Task: Filter companies with 10,001+ employees.
Action: Mouse moved to (370, 93)
Screenshot: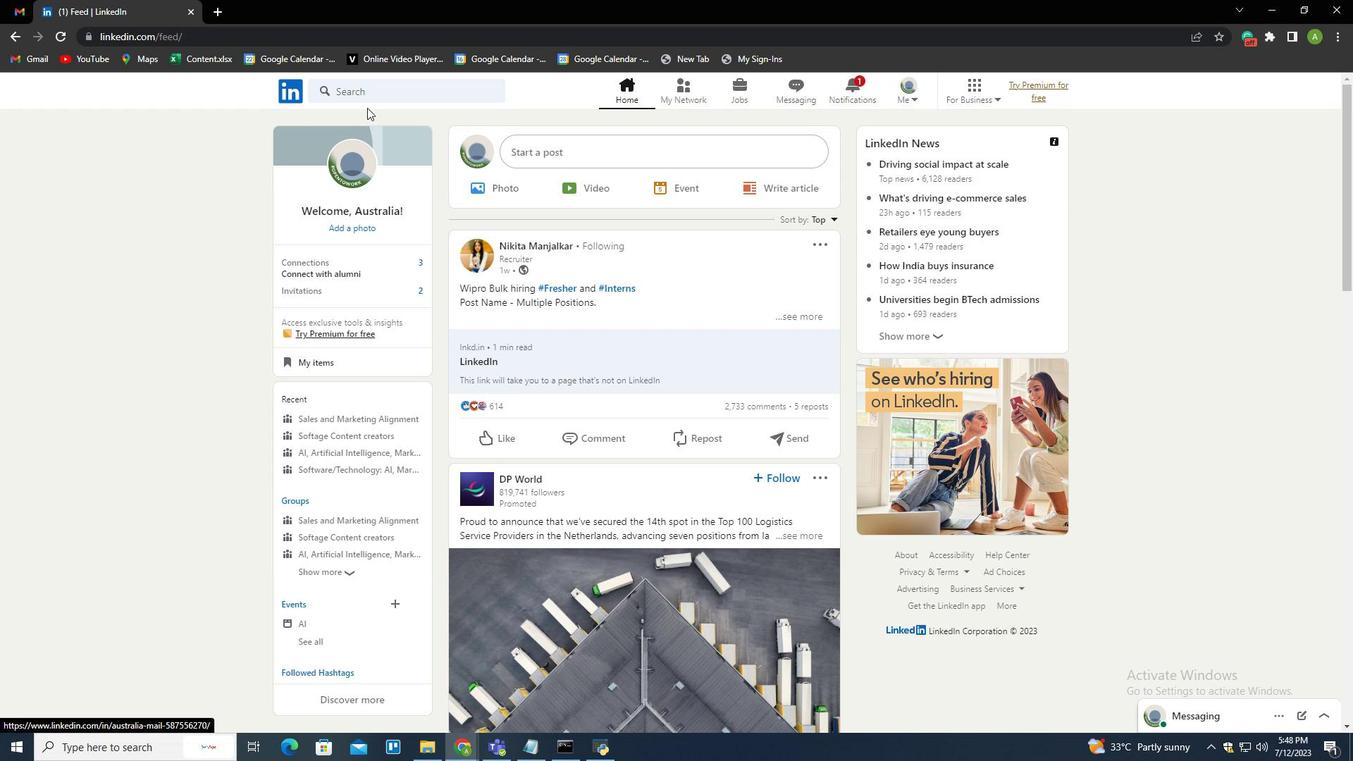 
Action: Mouse pressed left at (370, 93)
Screenshot: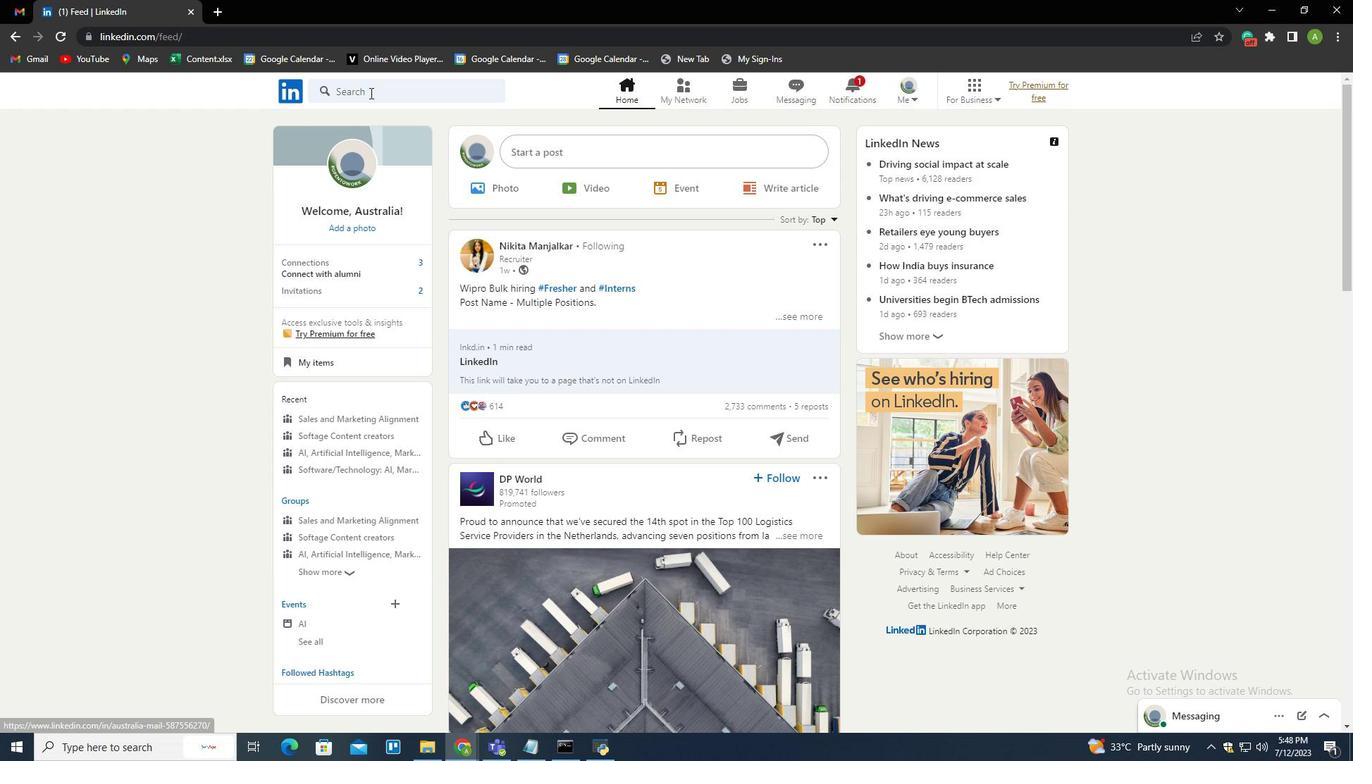 
Action: Mouse moved to (363, 214)
Screenshot: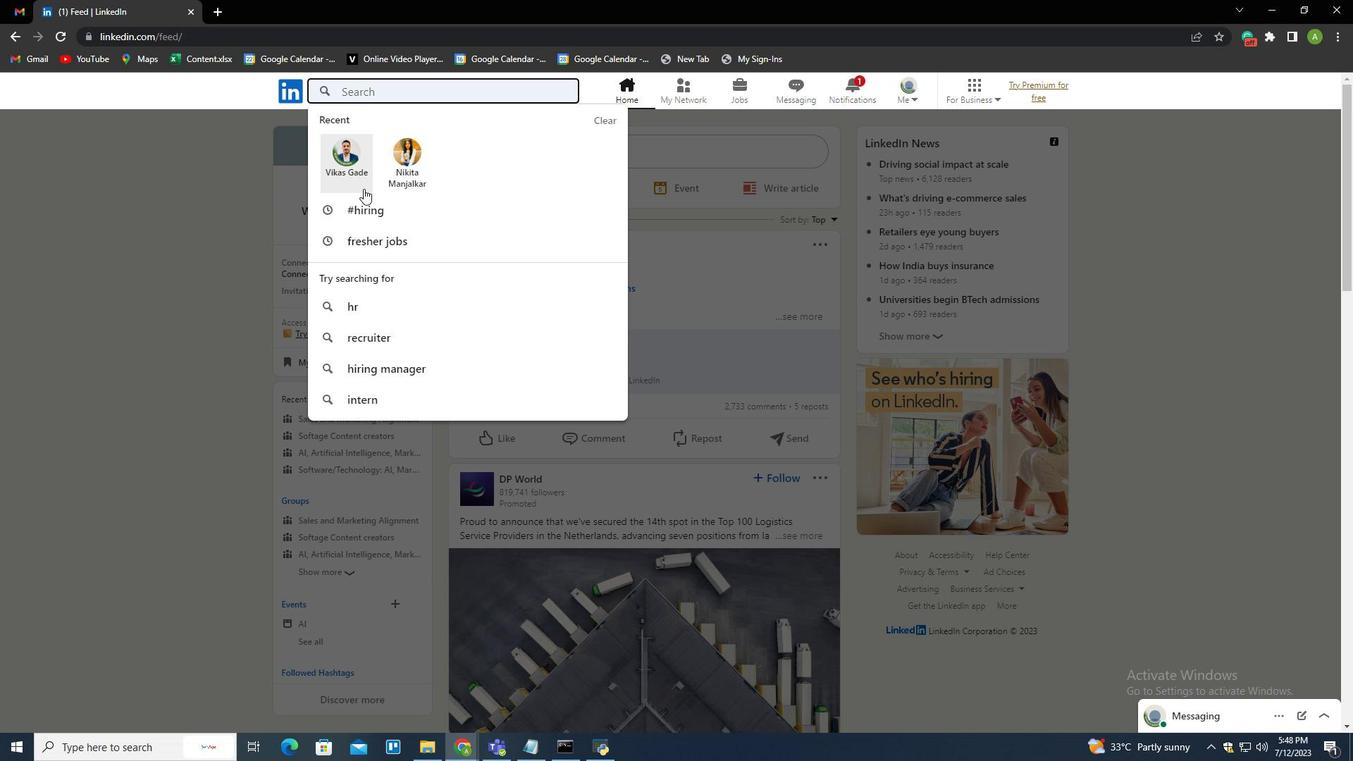 
Action: Mouse pressed left at (363, 214)
Screenshot: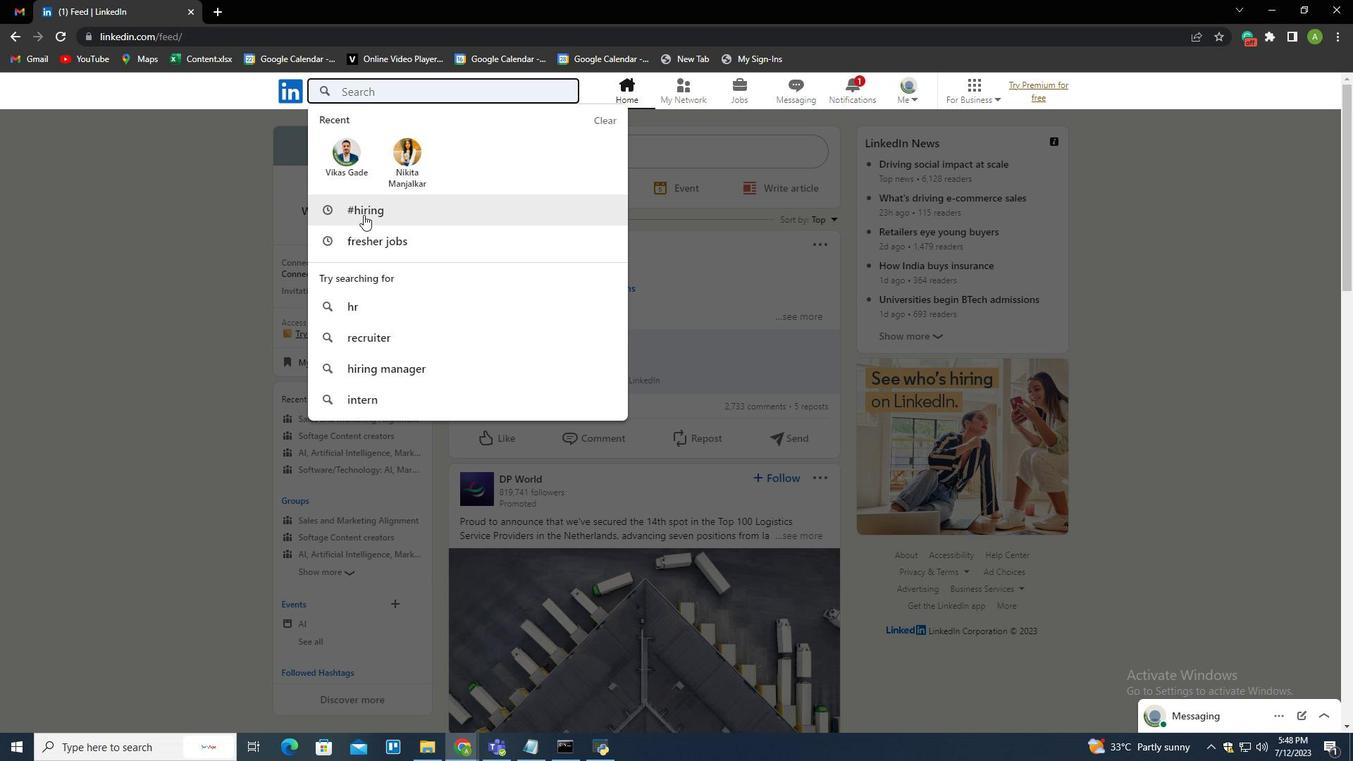 
Action: Mouse moved to (422, 126)
Screenshot: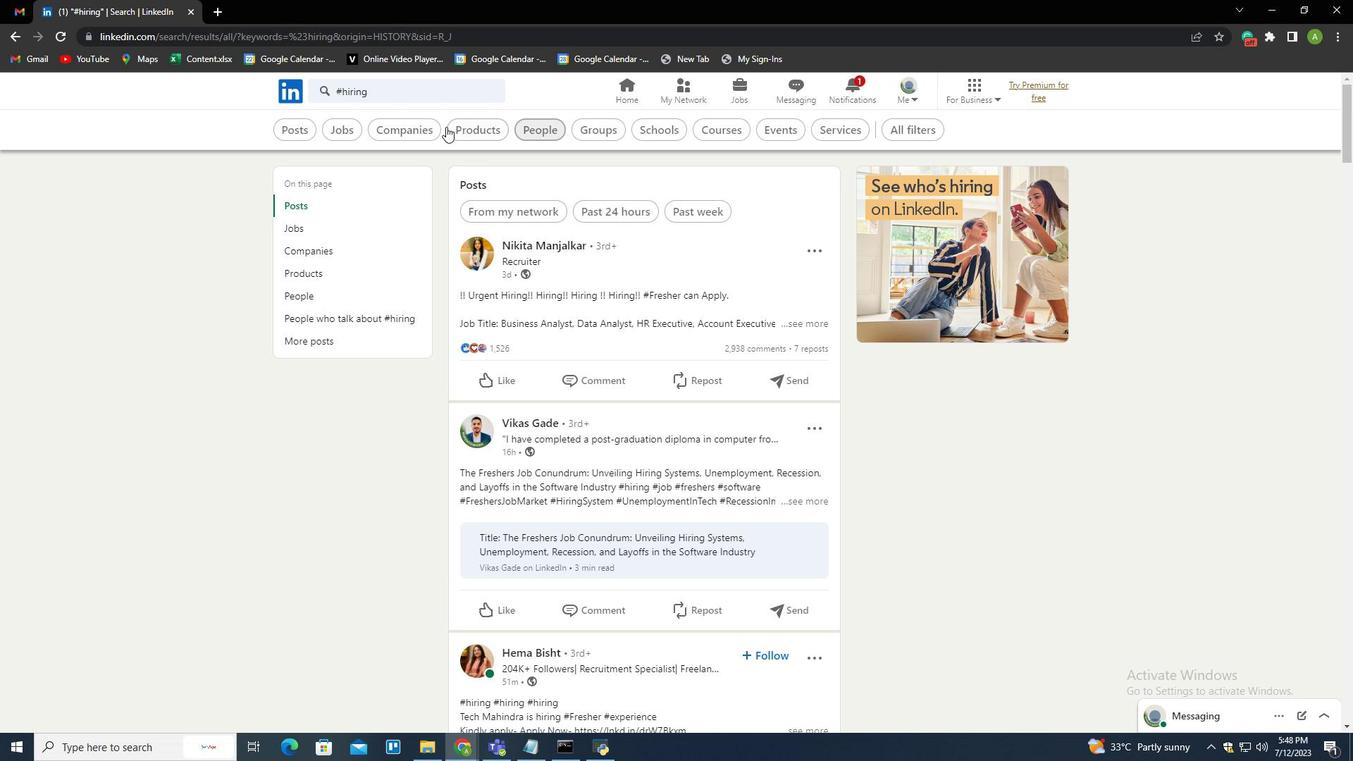 
Action: Mouse pressed left at (422, 126)
Screenshot: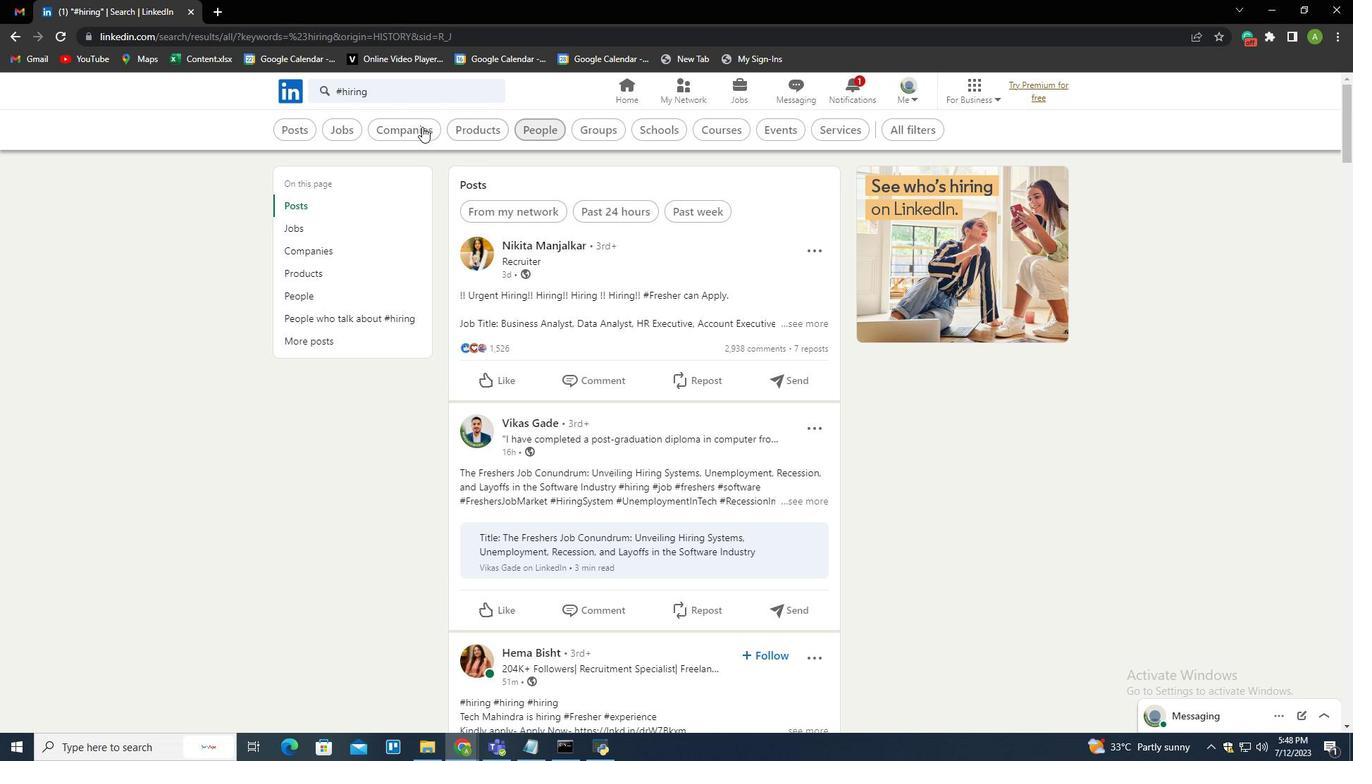 
Action: Mouse moved to (563, 132)
Screenshot: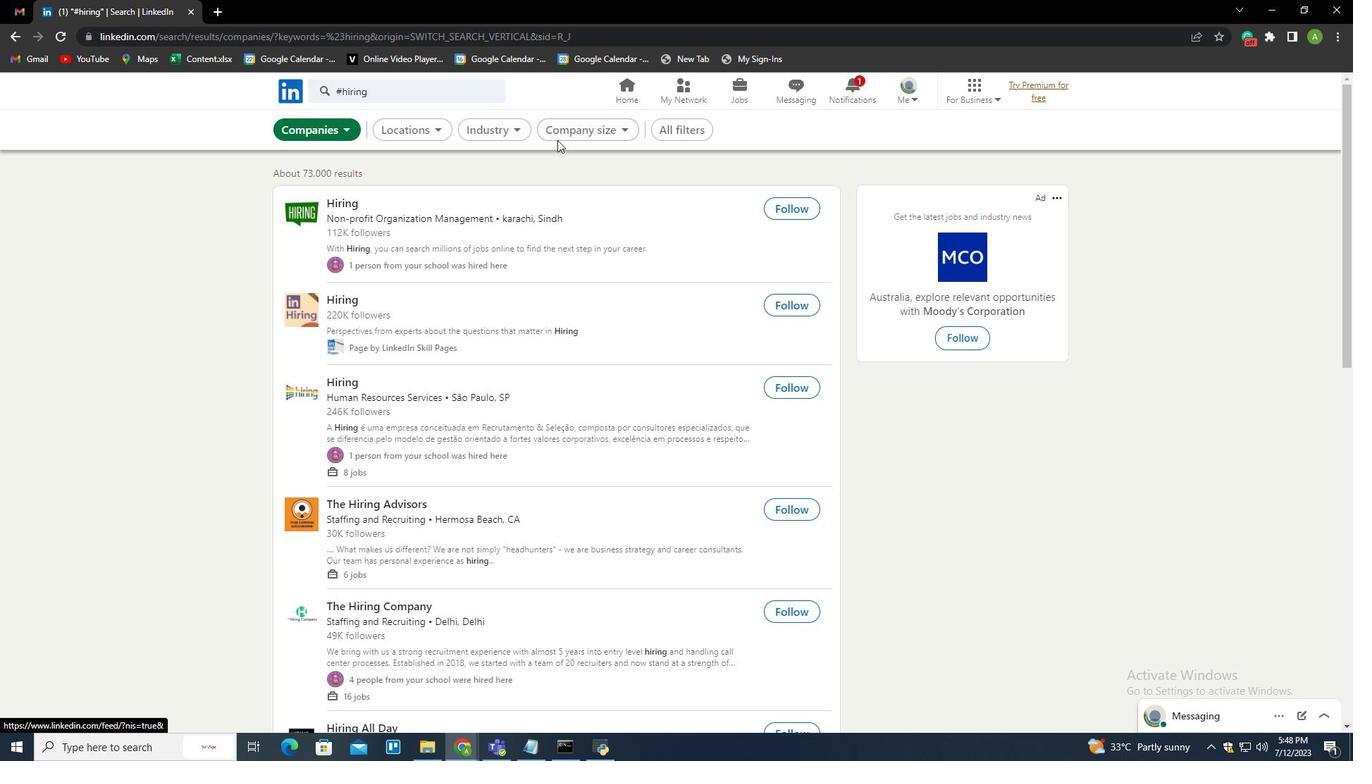 
Action: Mouse pressed left at (563, 132)
Screenshot: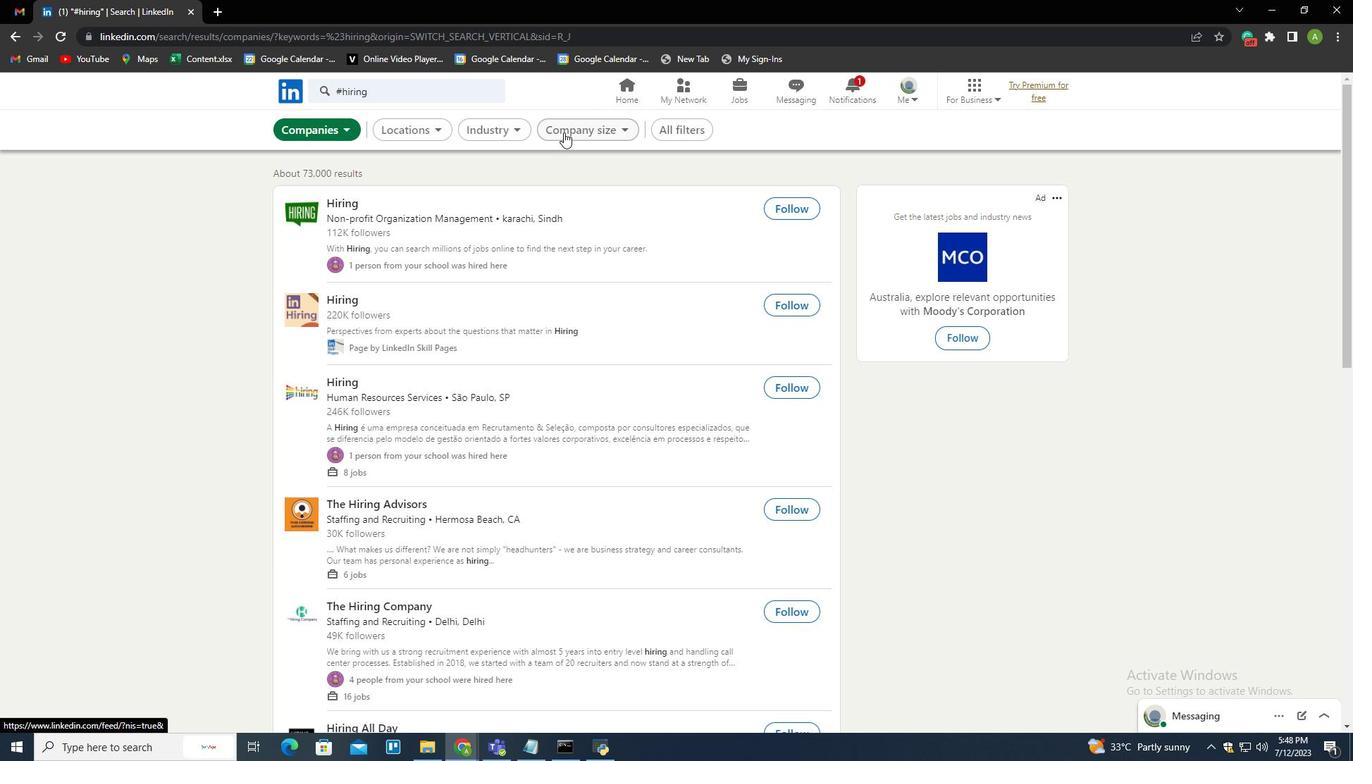 
Action: Mouse moved to (561, 383)
Screenshot: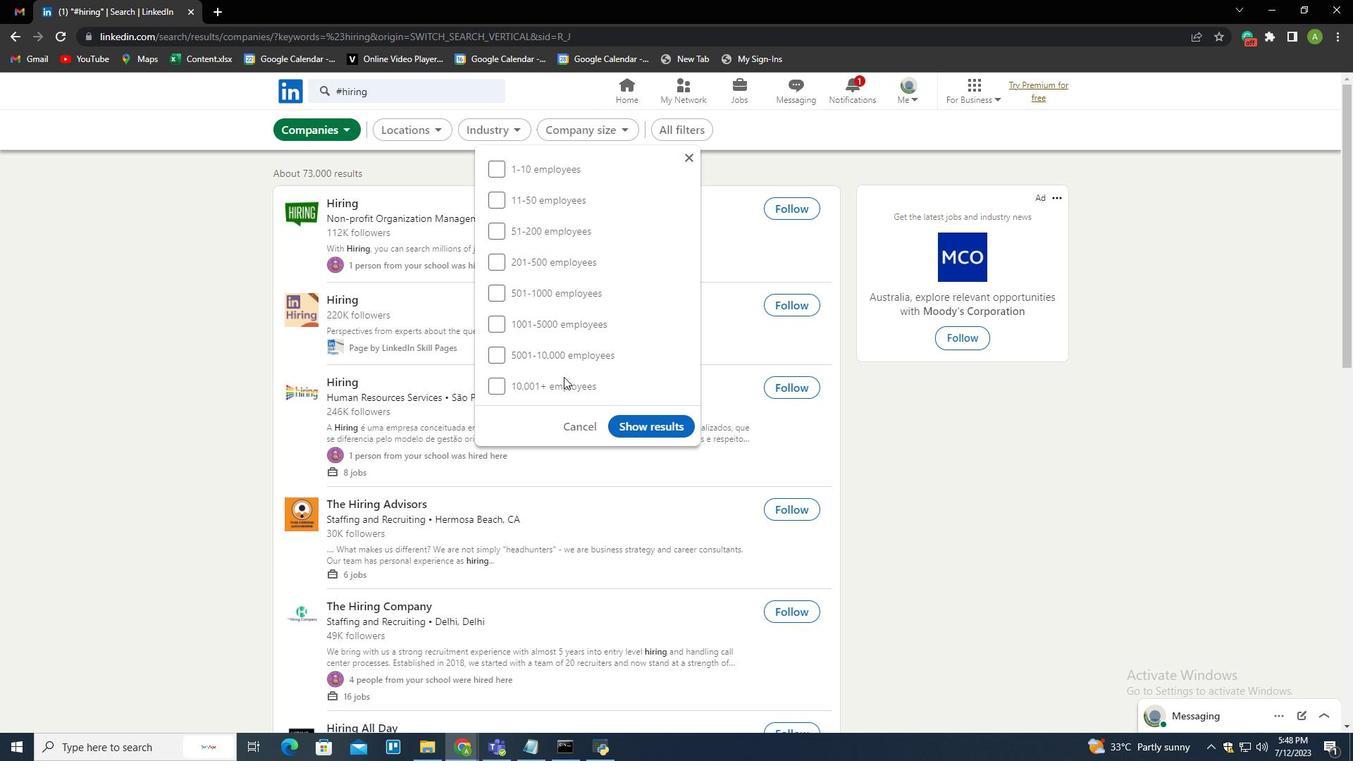 
Action: Mouse pressed left at (561, 383)
Screenshot: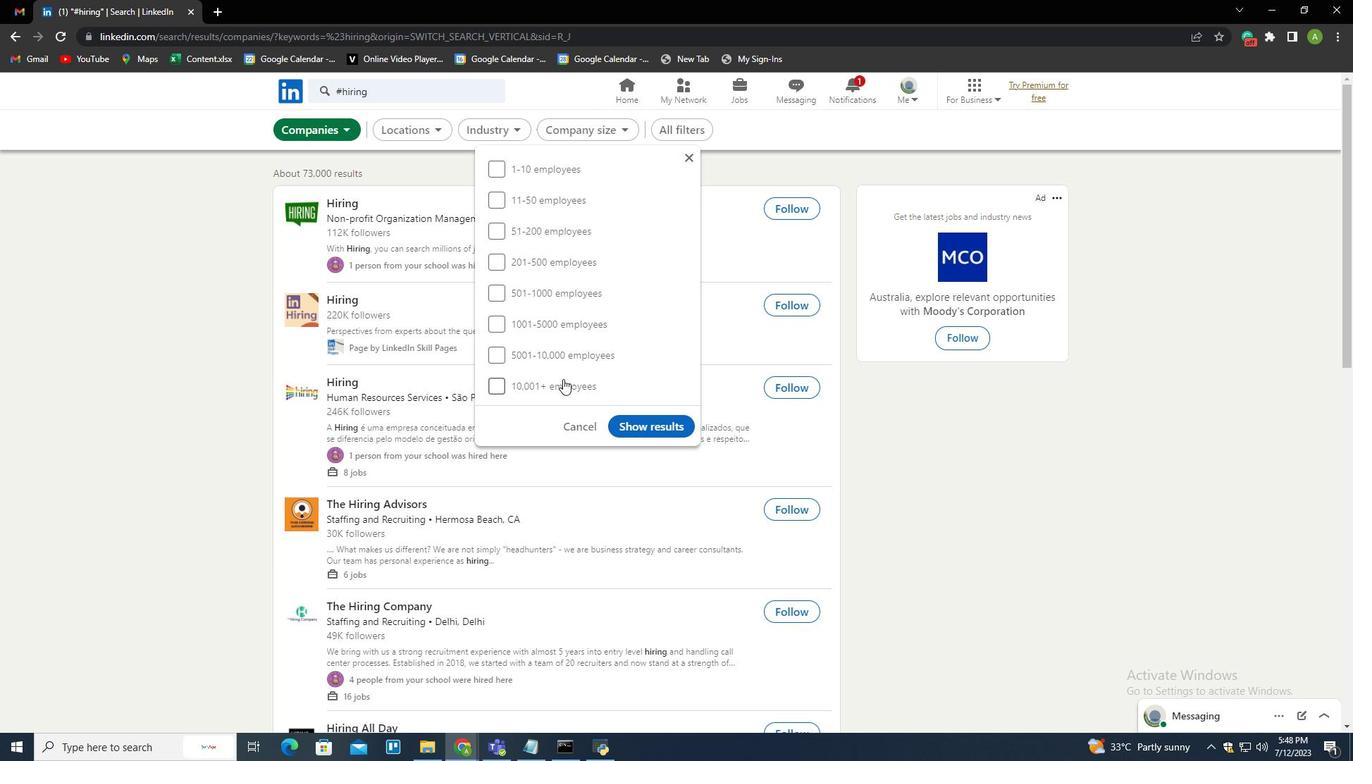 
Action: Mouse moved to (641, 429)
Screenshot: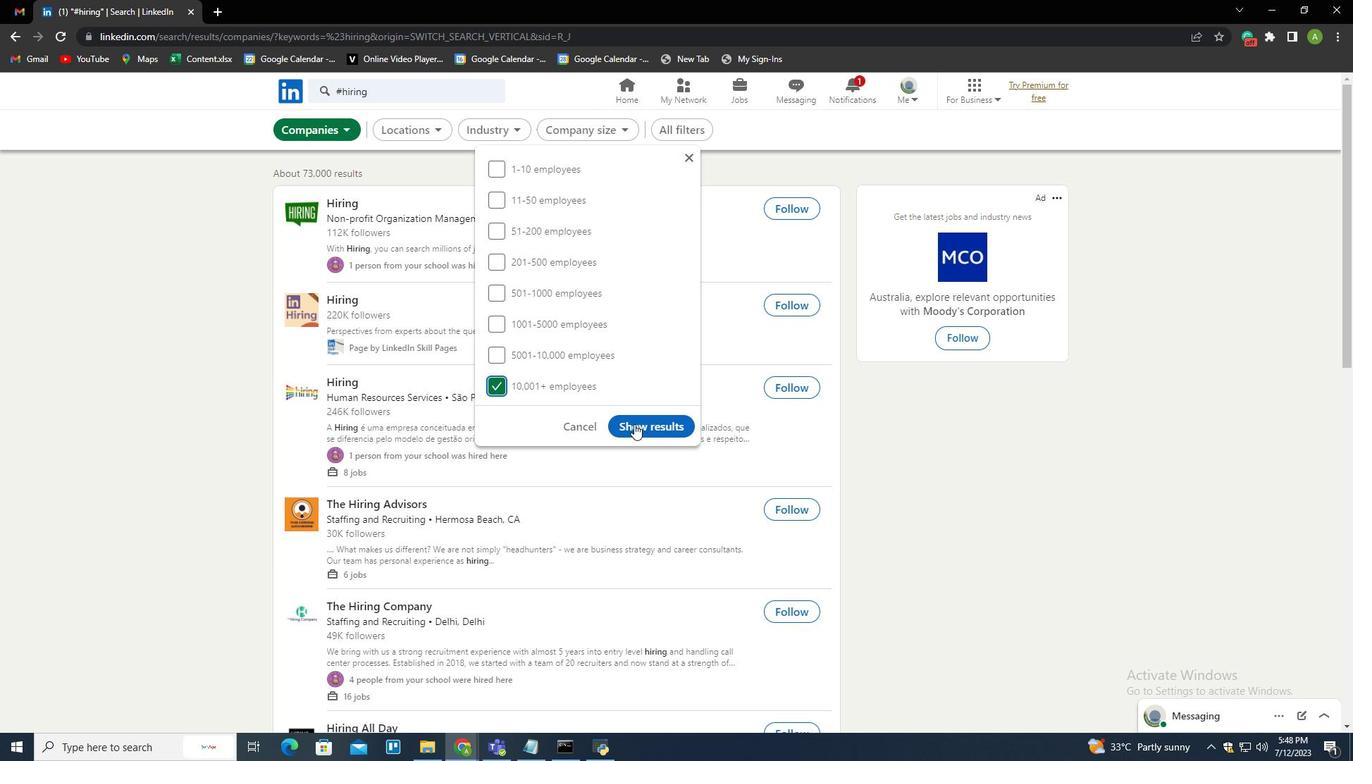 
Action: Mouse pressed left at (641, 429)
Screenshot: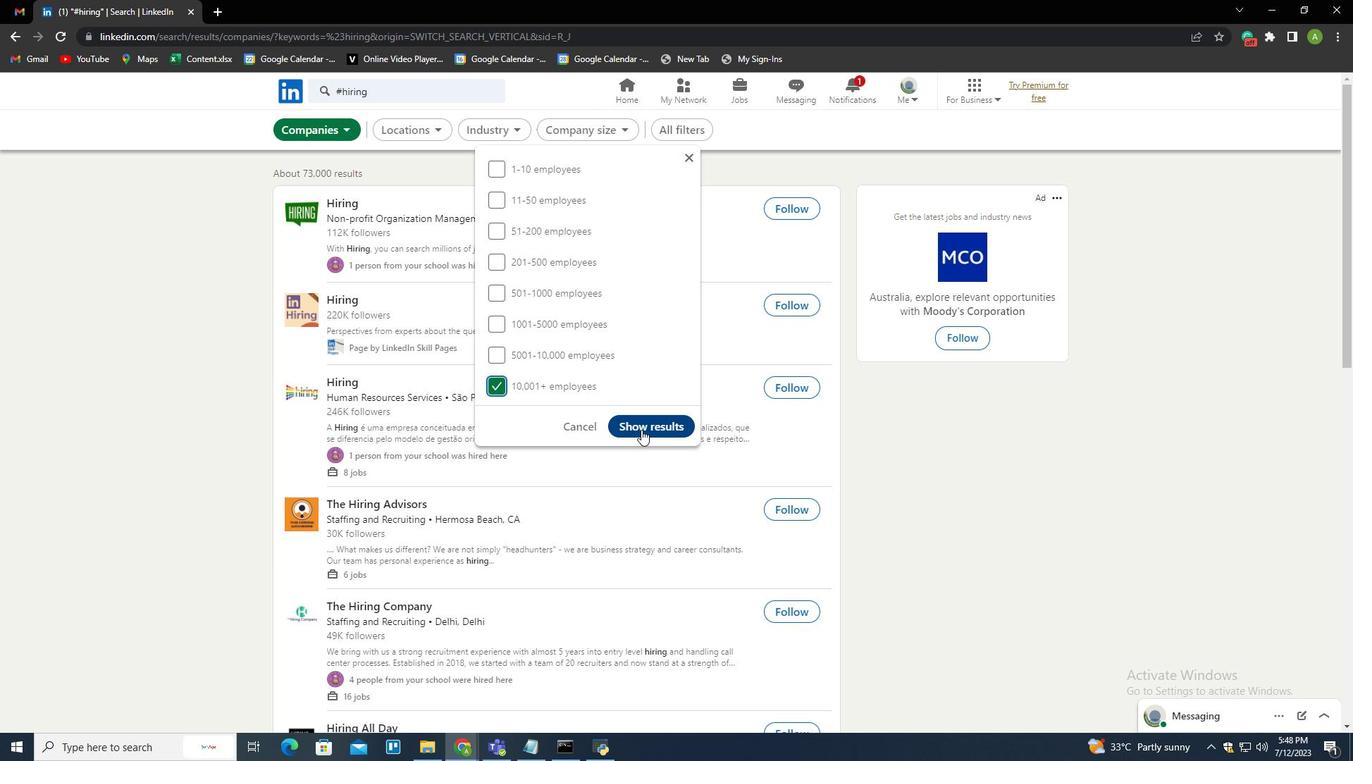 
